 Task: Filter the discussions in the repository "Javascript" that are "Unlabeled".
Action: Mouse moved to (1196, 166)
Screenshot: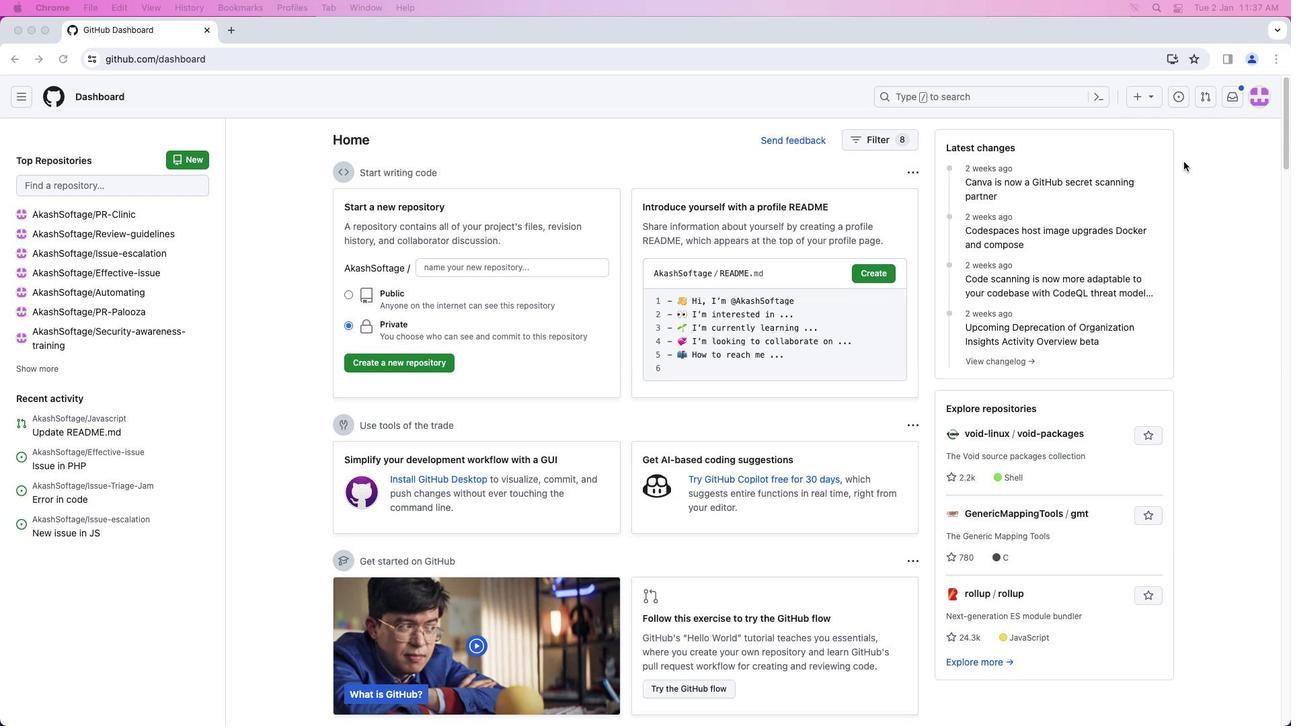 
Action: Mouse pressed left at (1196, 166)
Screenshot: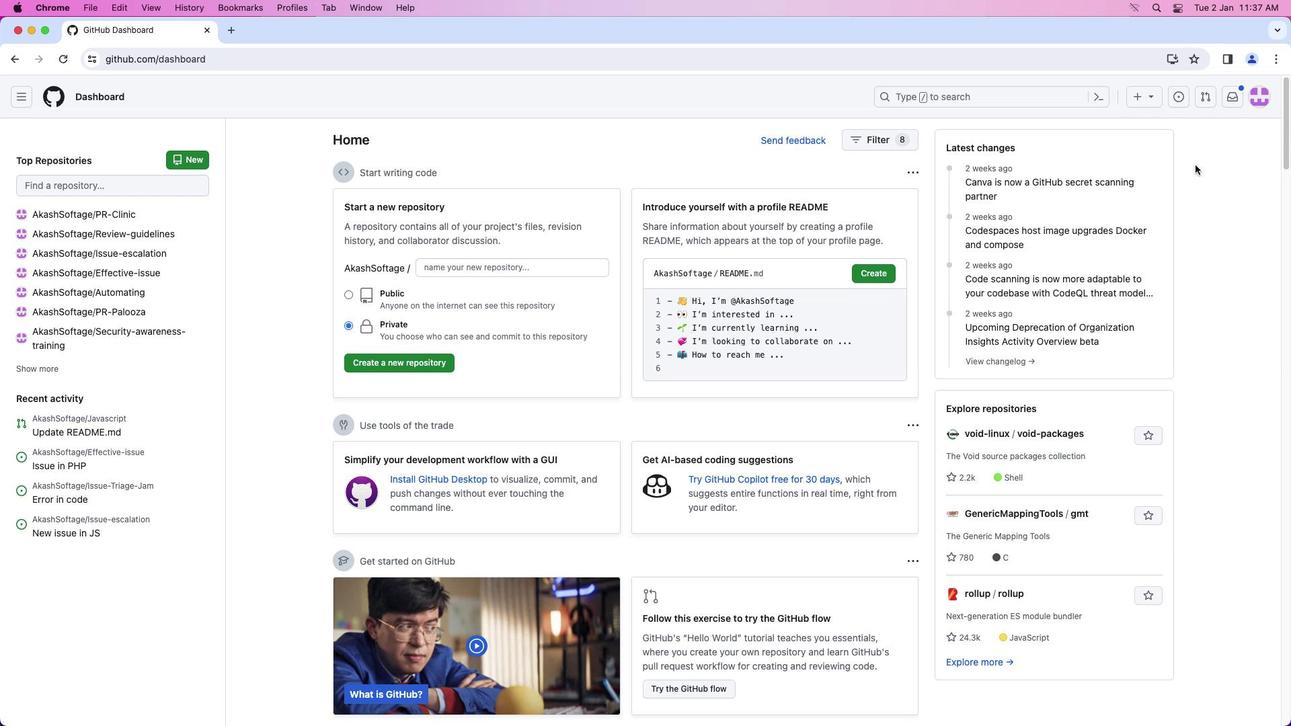 
Action: Mouse moved to (1251, 96)
Screenshot: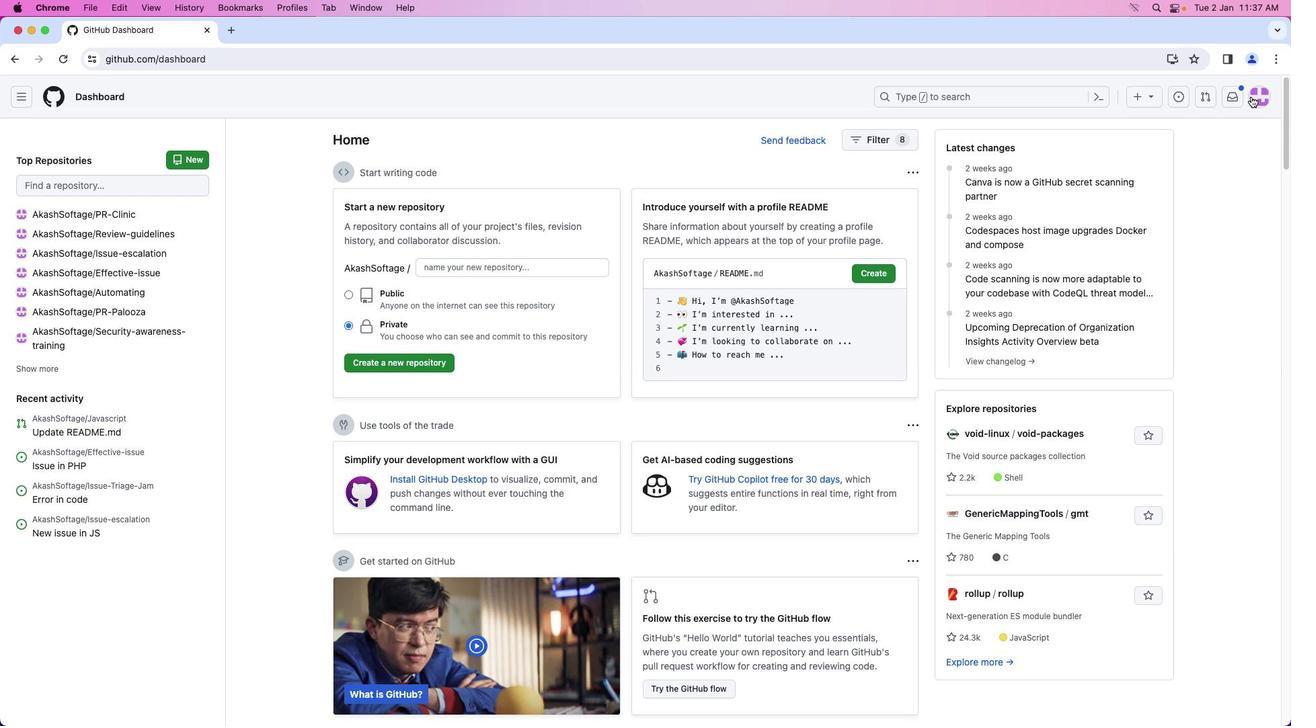 
Action: Mouse pressed left at (1251, 96)
Screenshot: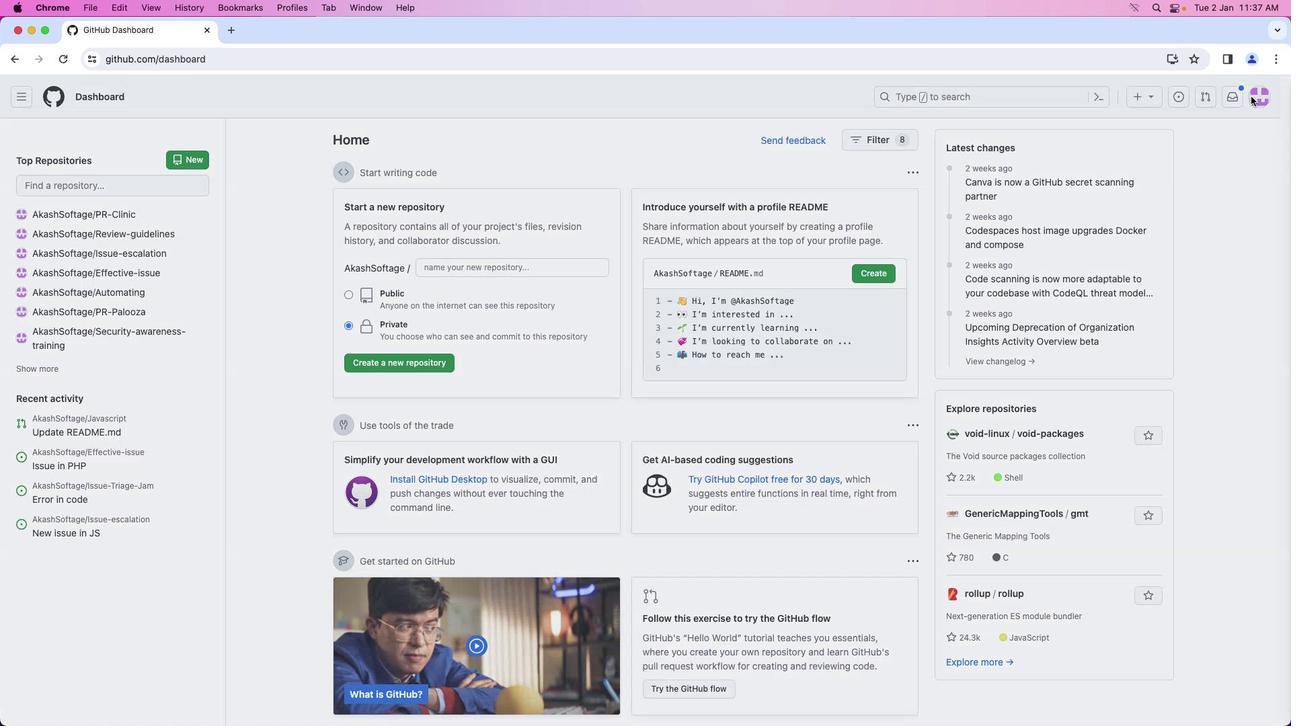 
Action: Mouse moved to (1205, 209)
Screenshot: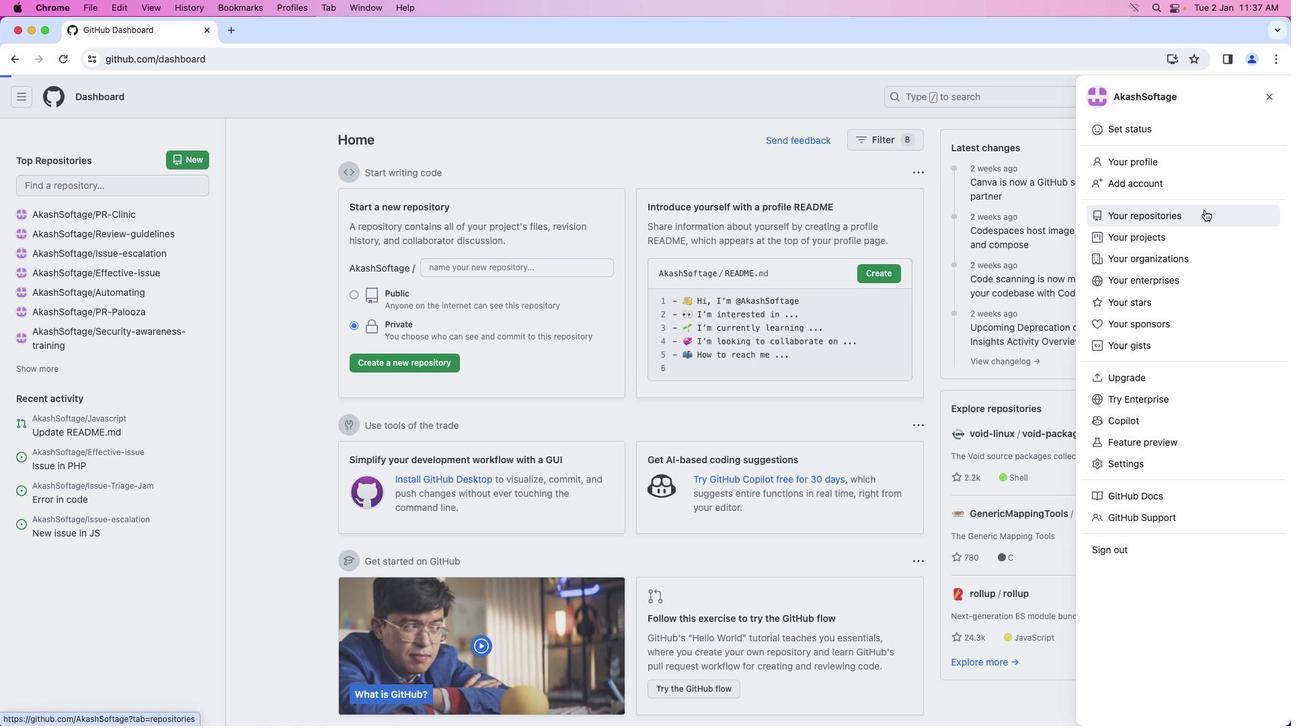 
Action: Mouse pressed left at (1205, 209)
Screenshot: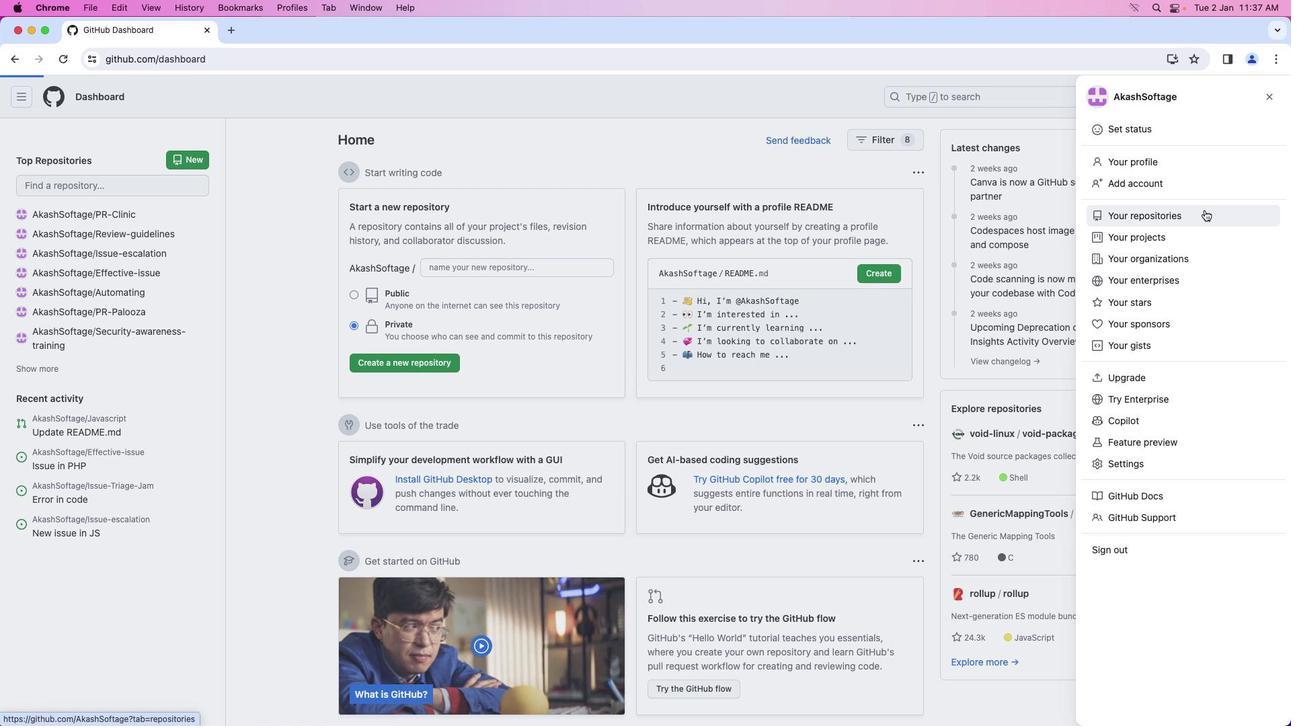 
Action: Mouse moved to (468, 221)
Screenshot: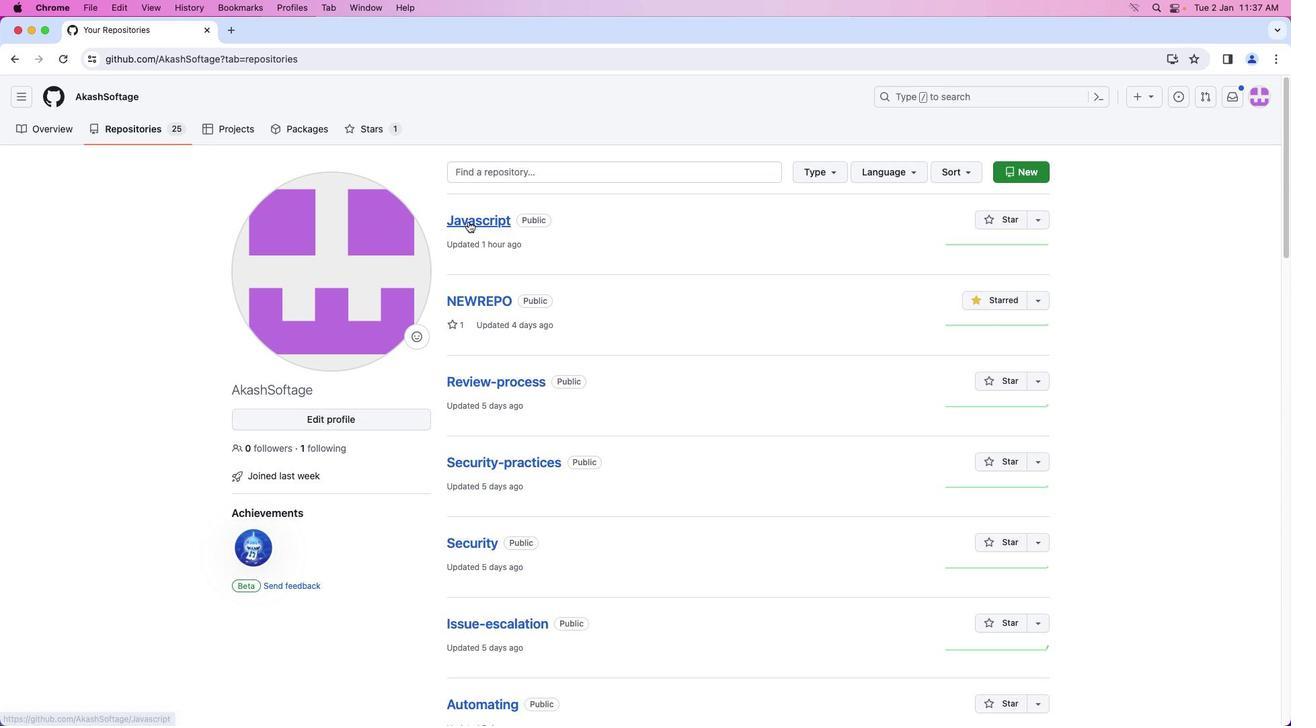 
Action: Mouse pressed left at (468, 221)
Screenshot: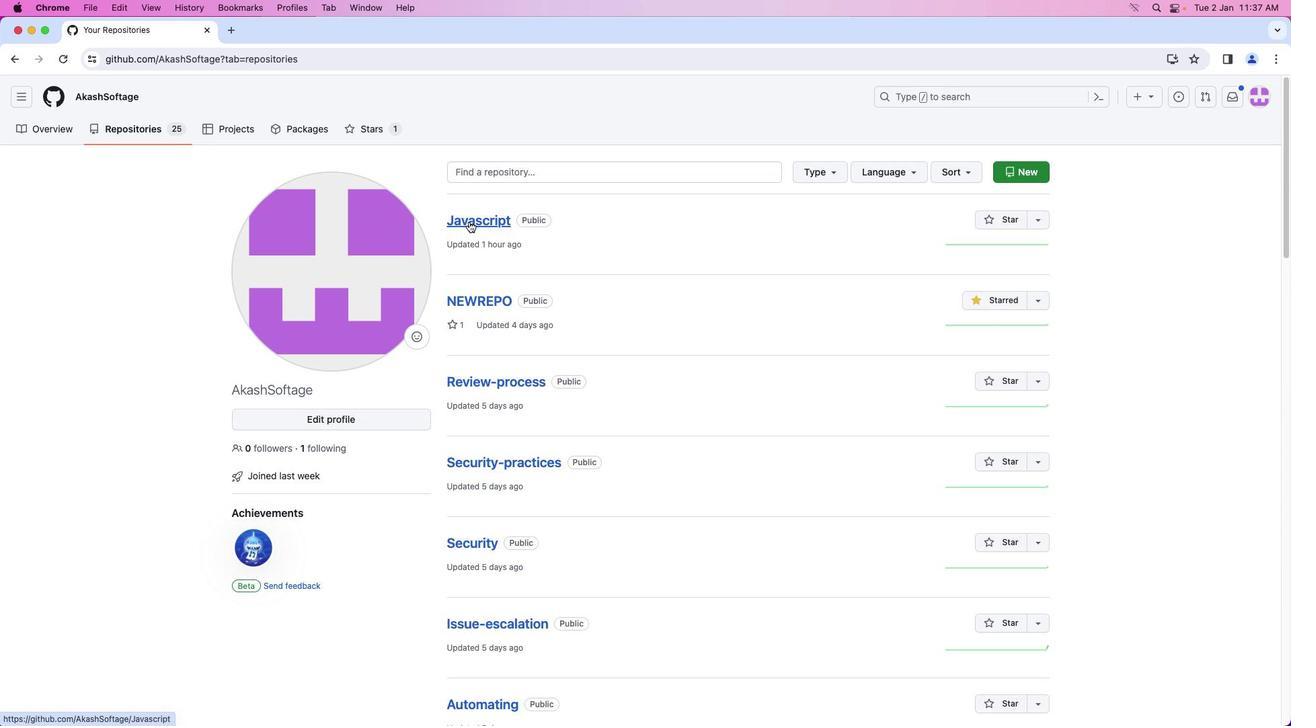
Action: Mouse moved to (295, 137)
Screenshot: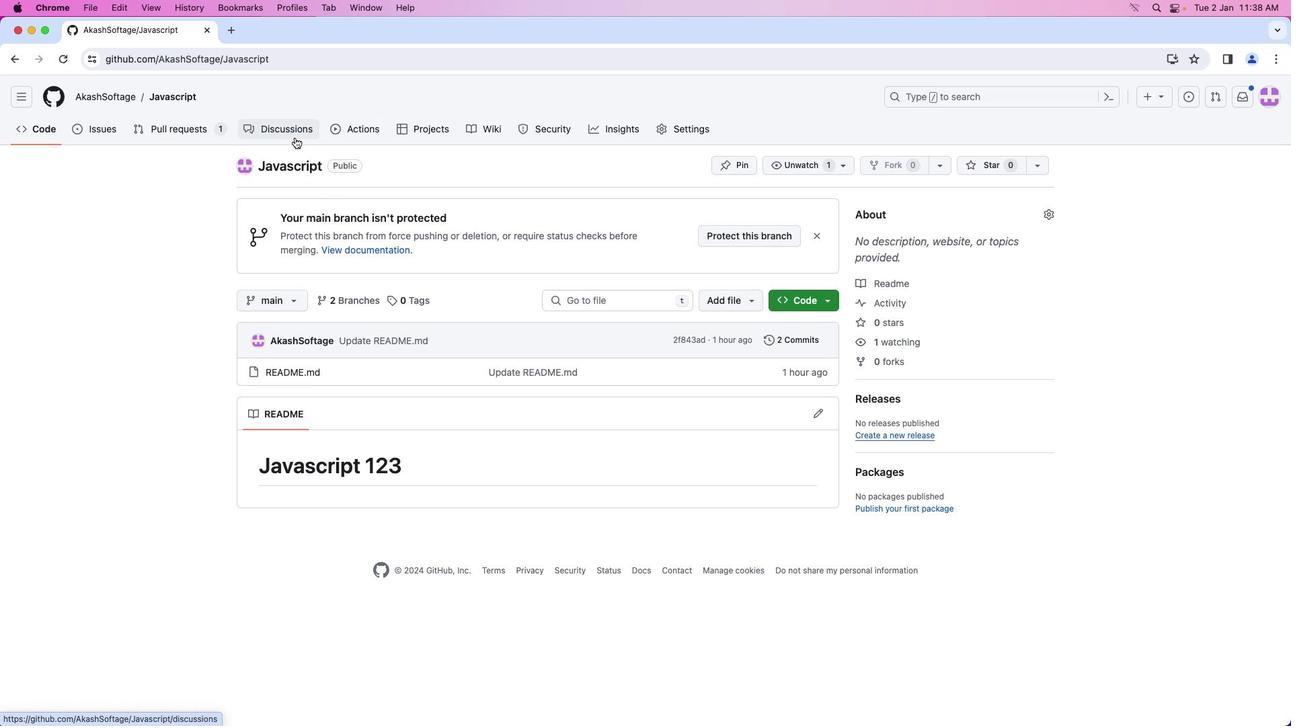 
Action: Mouse pressed left at (295, 137)
Screenshot: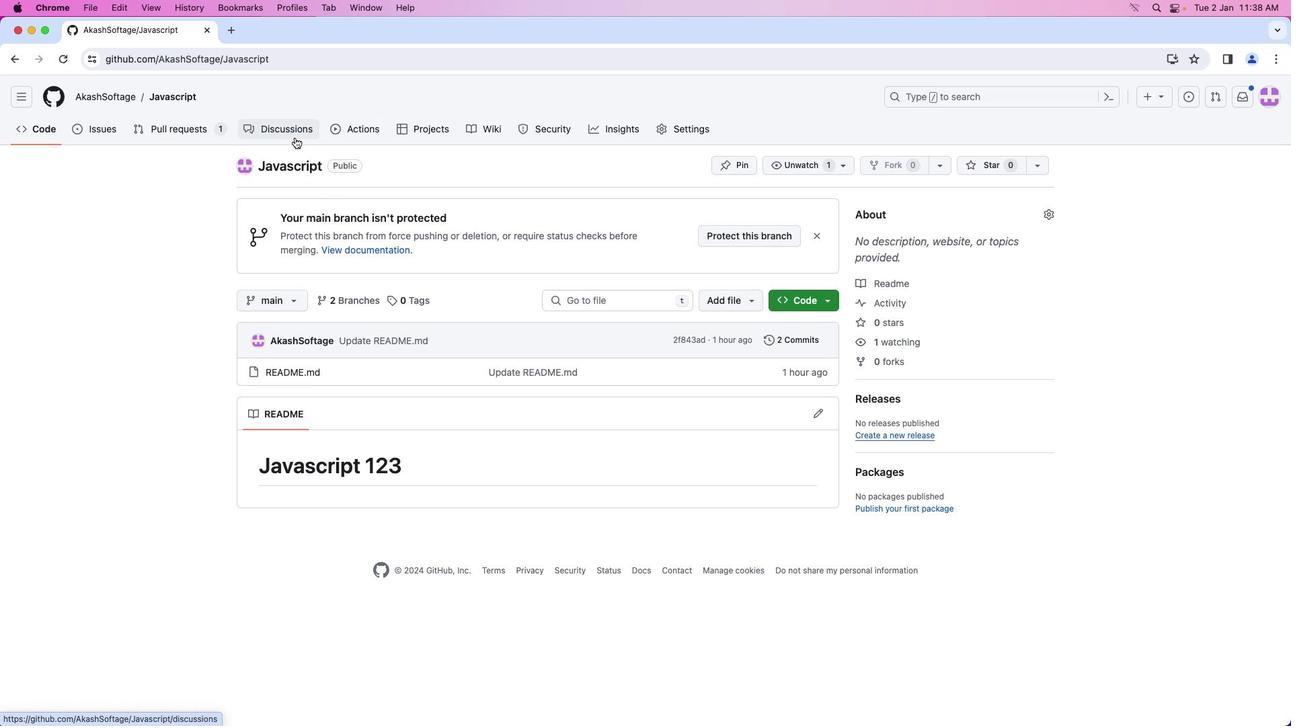 
Action: Mouse moved to (838, 298)
Screenshot: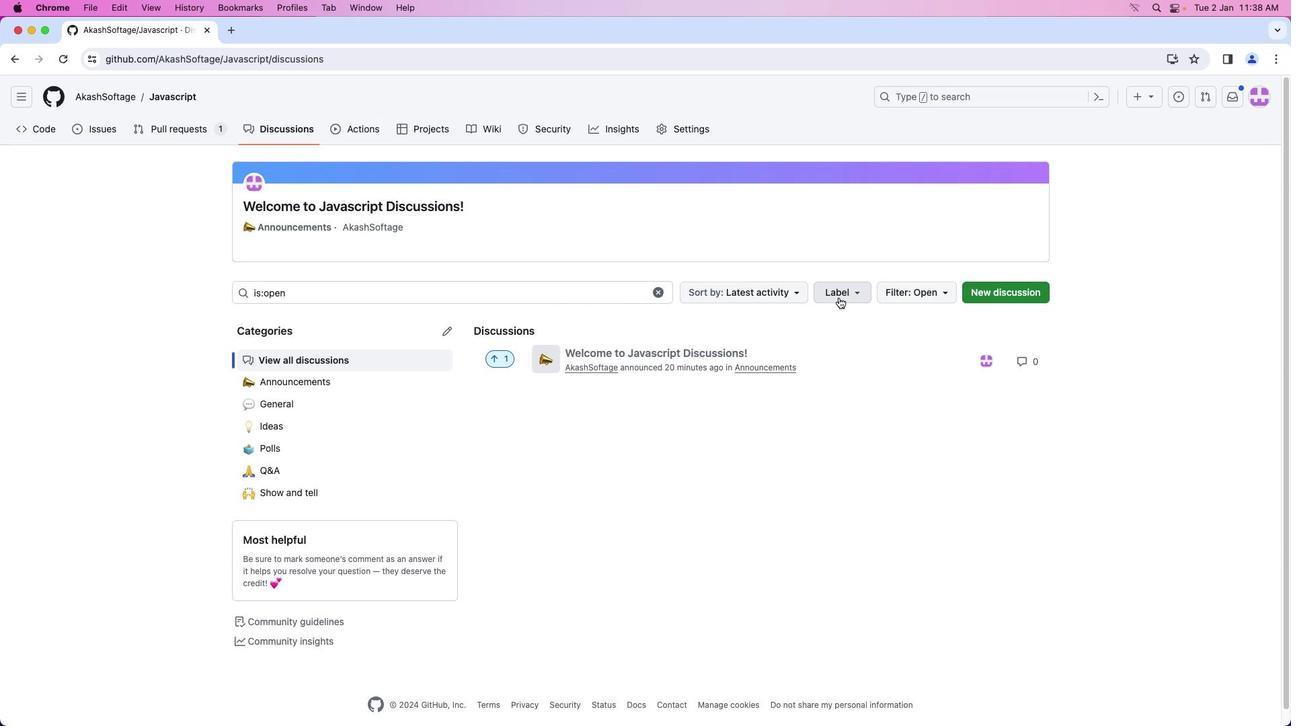 
Action: Mouse pressed left at (838, 298)
Screenshot: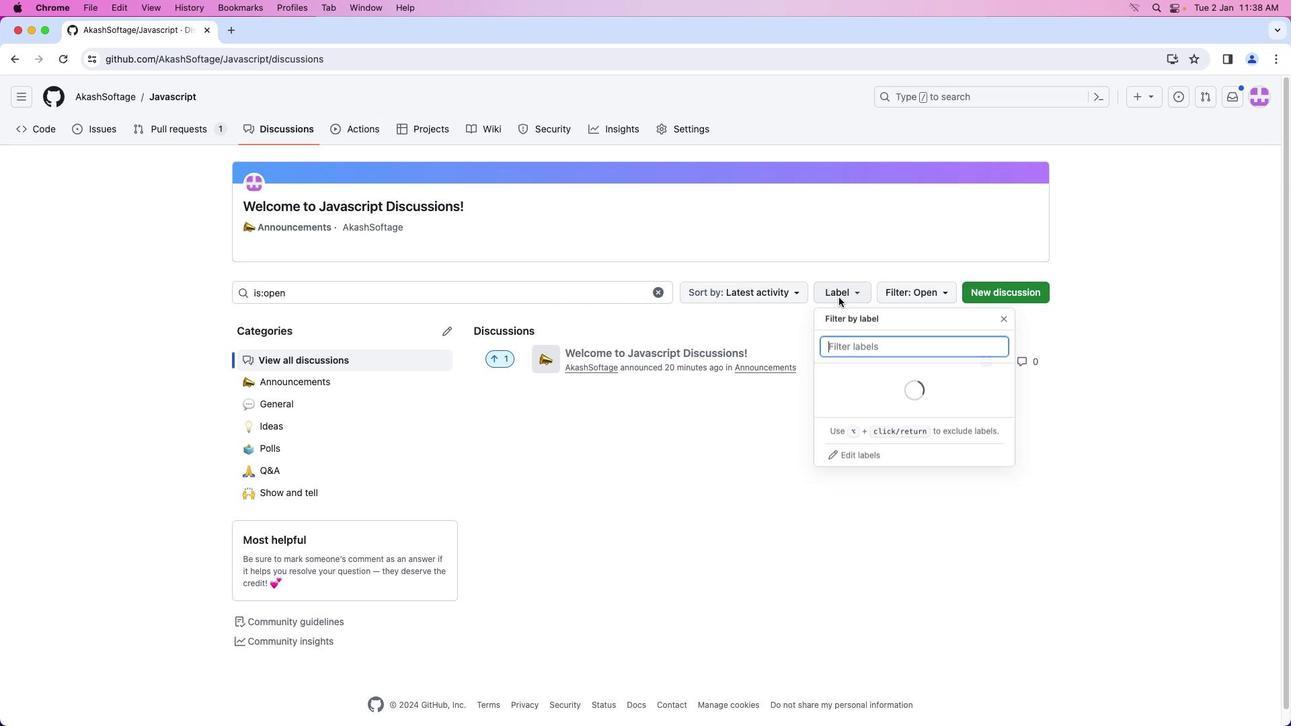 
Action: Mouse moved to (872, 372)
Screenshot: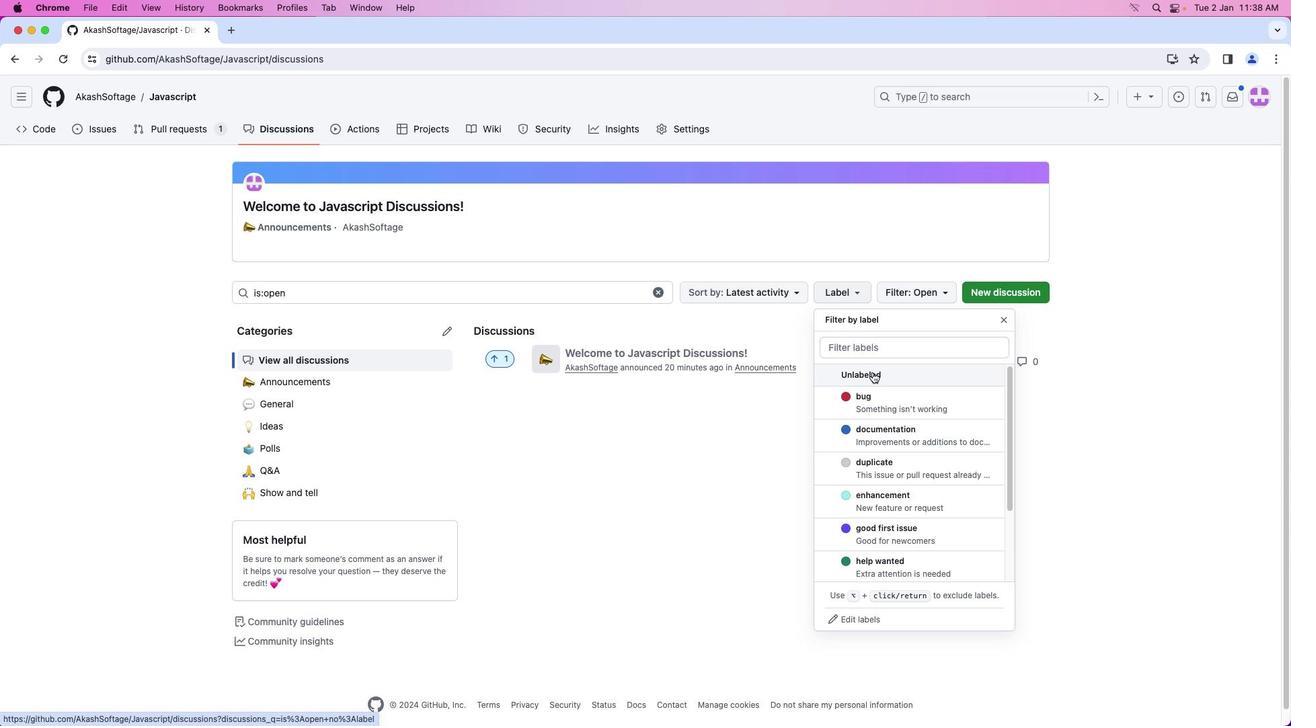
Action: Mouse pressed left at (872, 372)
Screenshot: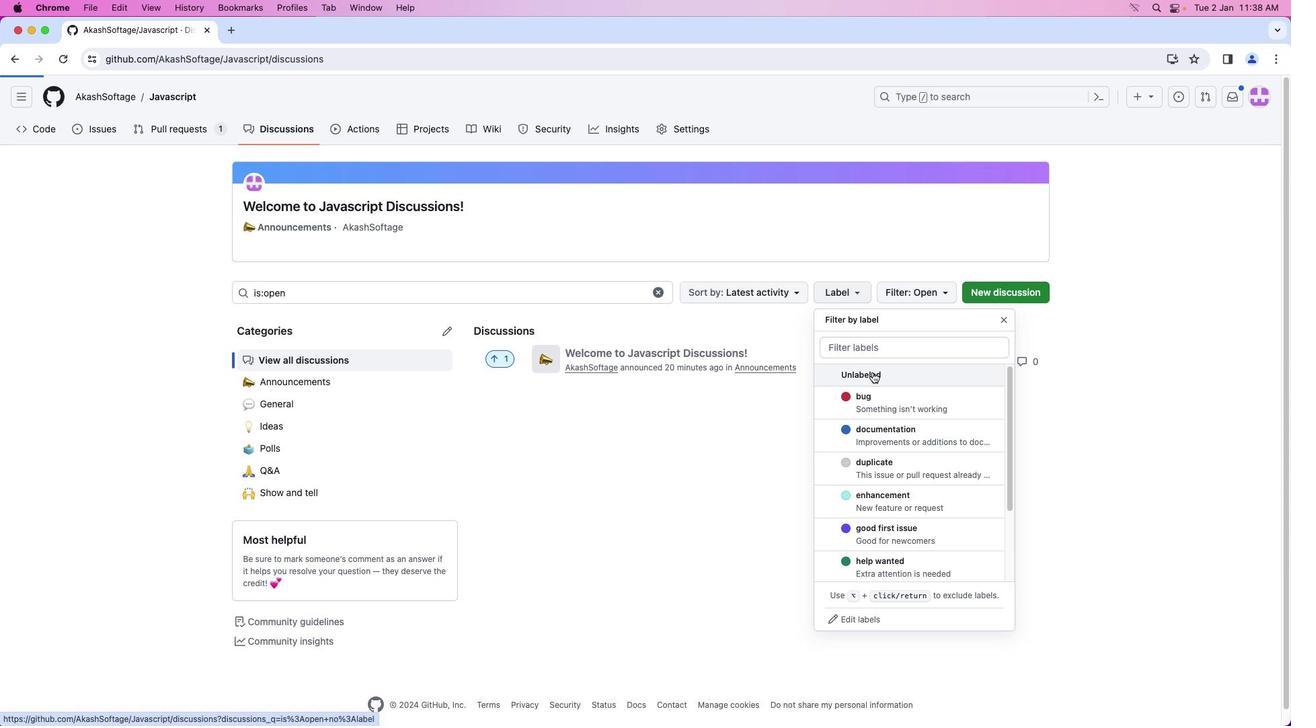 
Action: Mouse moved to (872, 372)
Screenshot: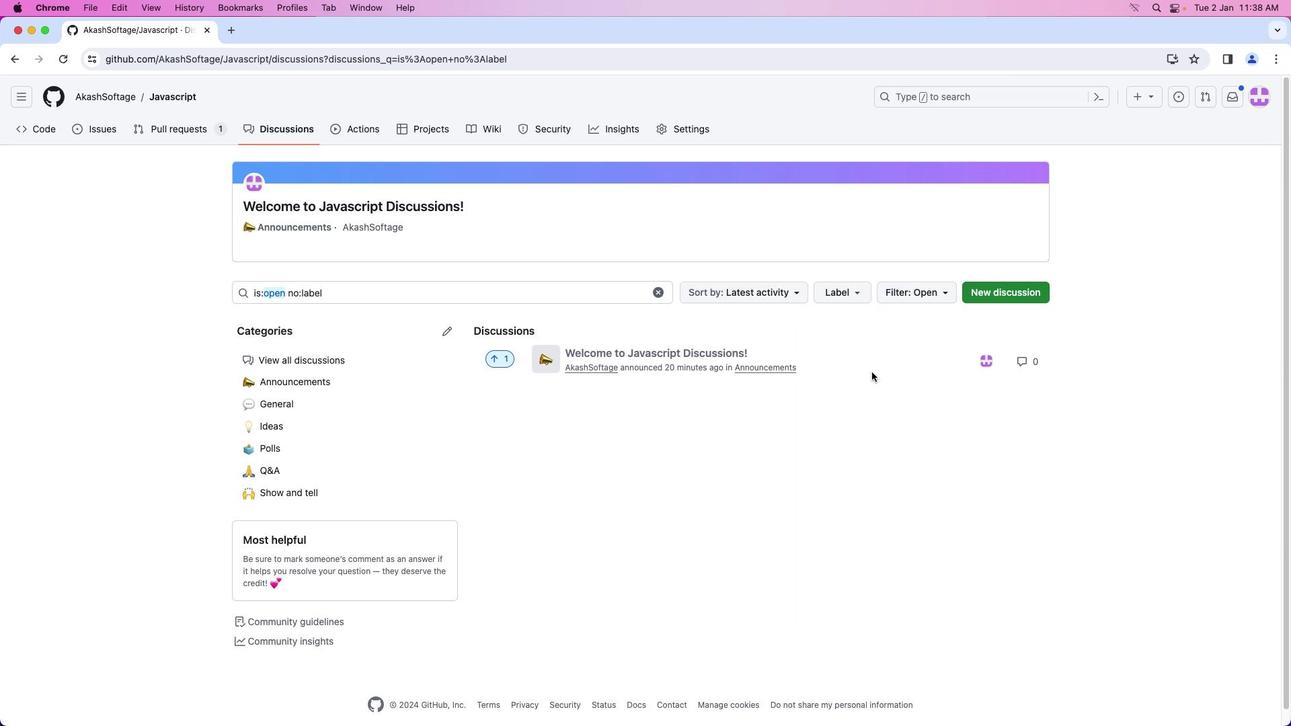 
